 Task: Add the task  Search results not returning expected results to the section Fast Lane in the project ZephyrTech and add a Due Date to the respective task as 2024/05/02.
Action: Mouse moved to (410, 267)
Screenshot: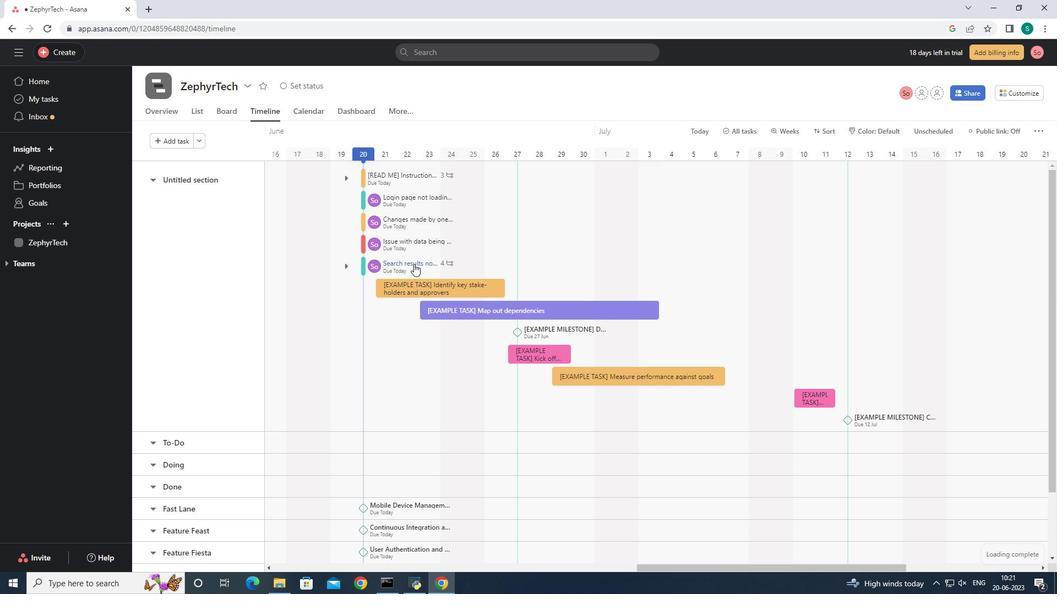 
Action: Mouse pressed left at (410, 267)
Screenshot: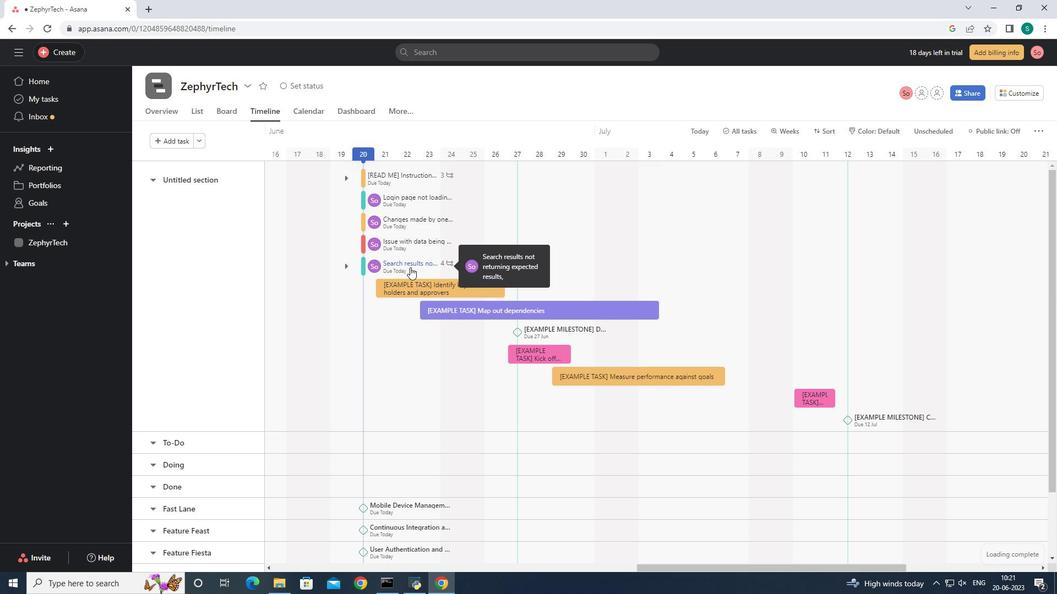 
Action: Mouse moved to (858, 245)
Screenshot: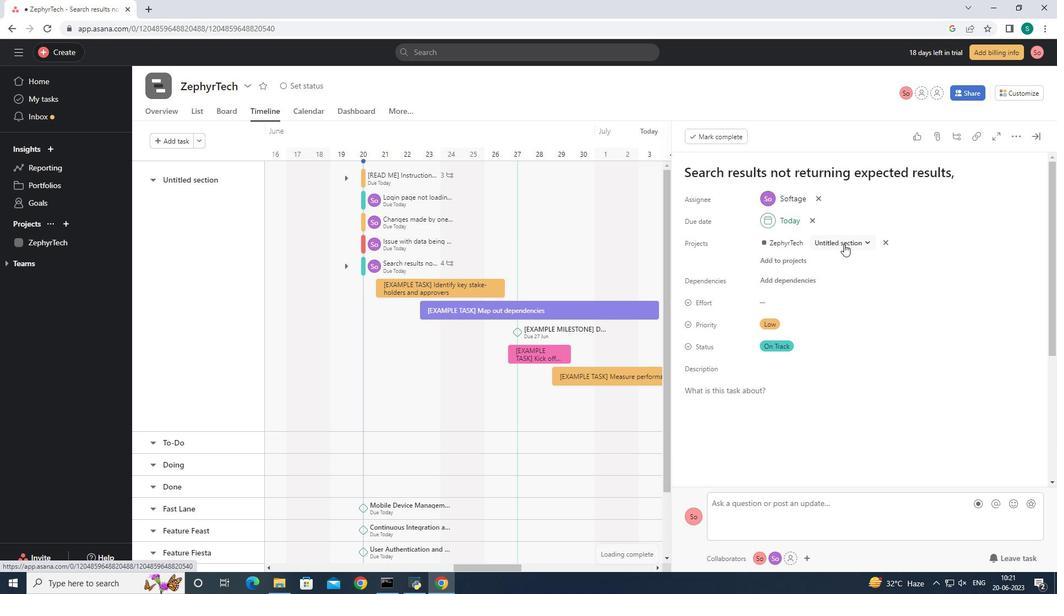 
Action: Mouse pressed left at (858, 245)
Screenshot: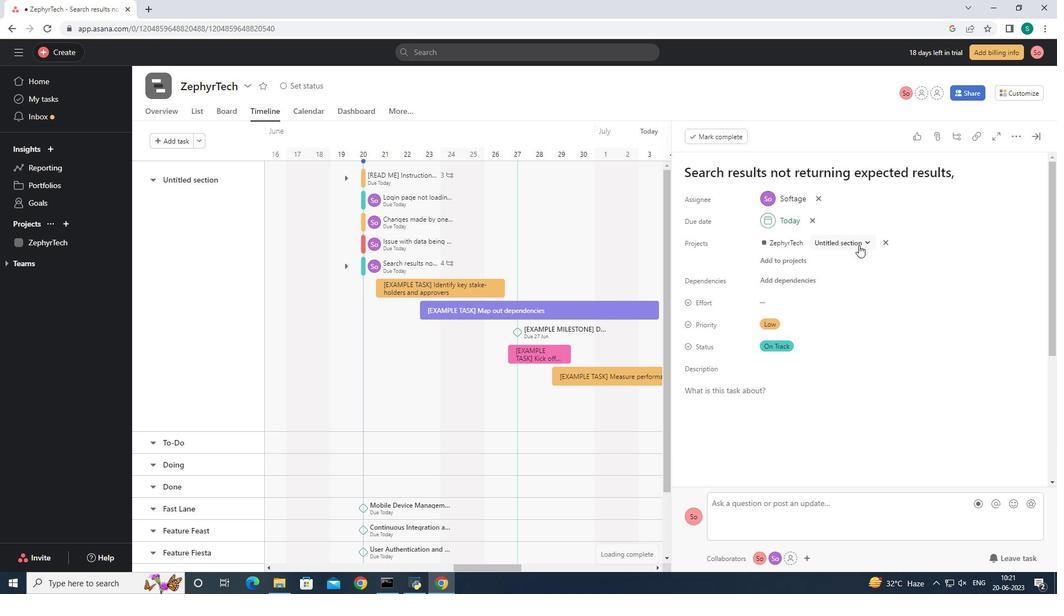 
Action: Mouse moved to (849, 340)
Screenshot: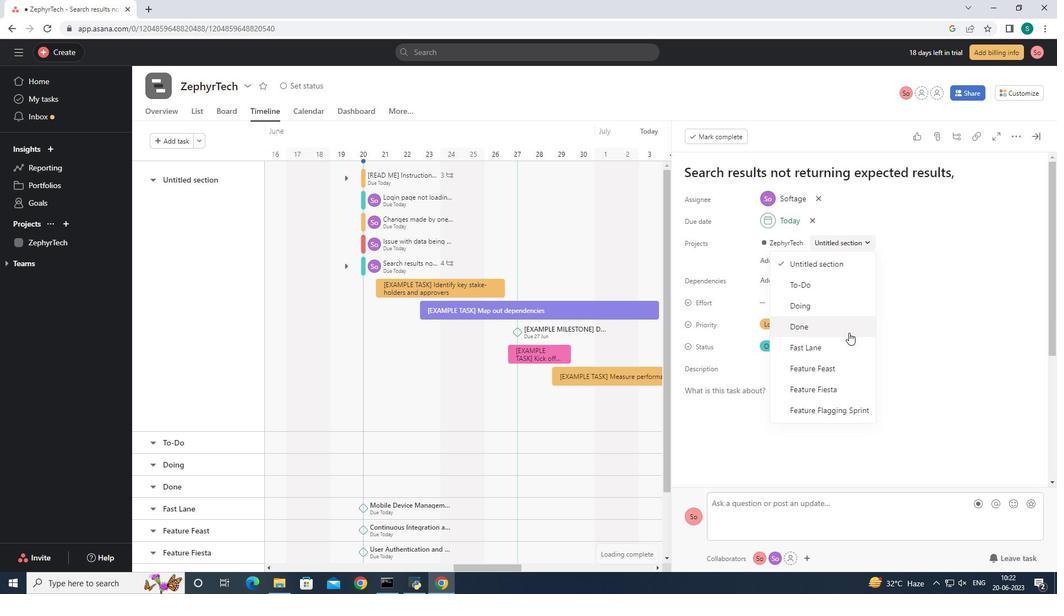 
Action: Mouse pressed left at (849, 340)
Screenshot: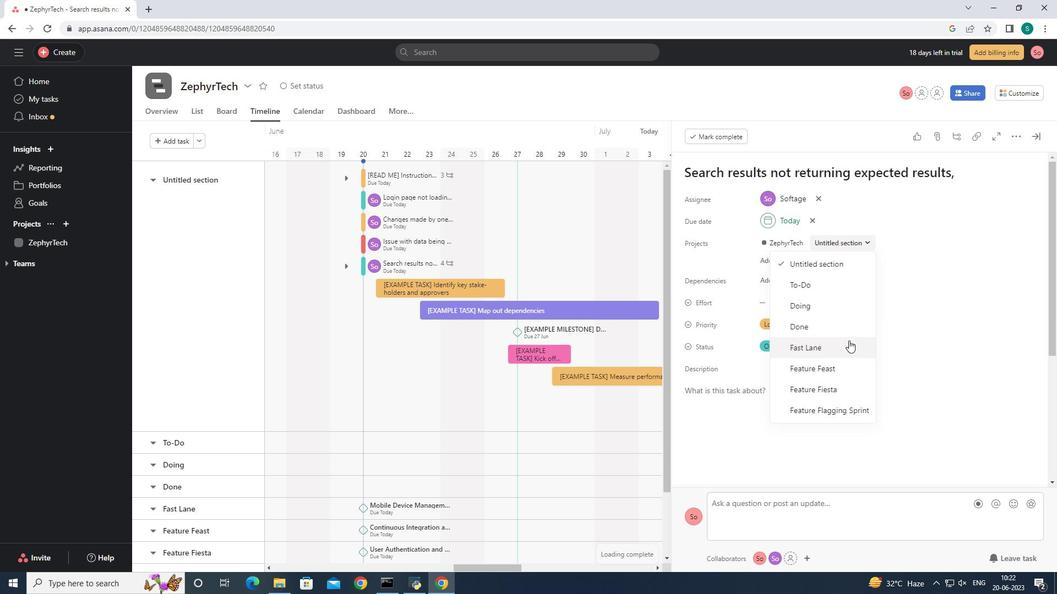
Action: Mouse moved to (789, 223)
Screenshot: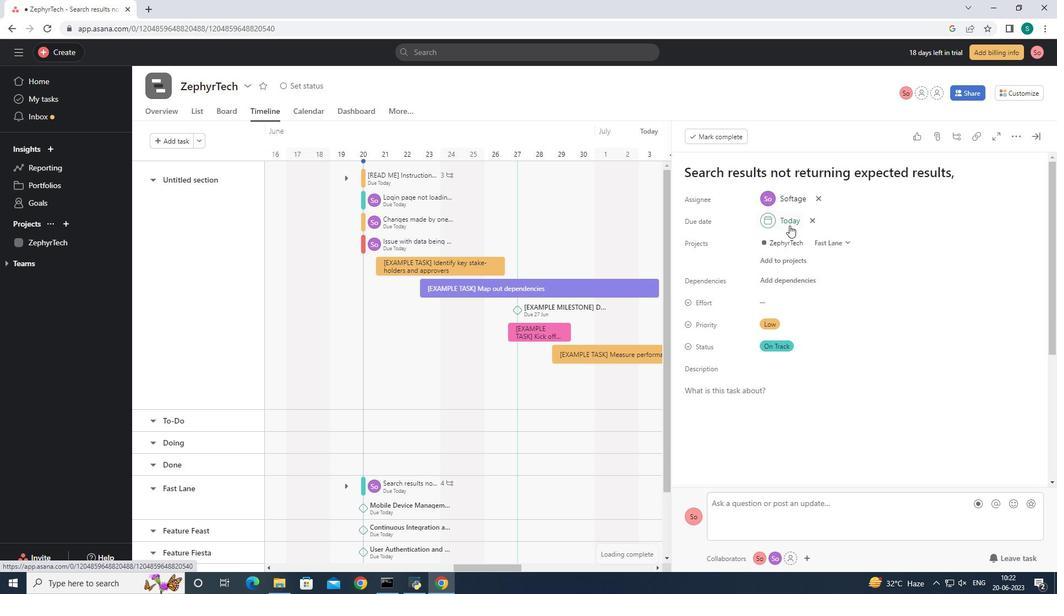 
Action: Mouse pressed left at (789, 223)
Screenshot: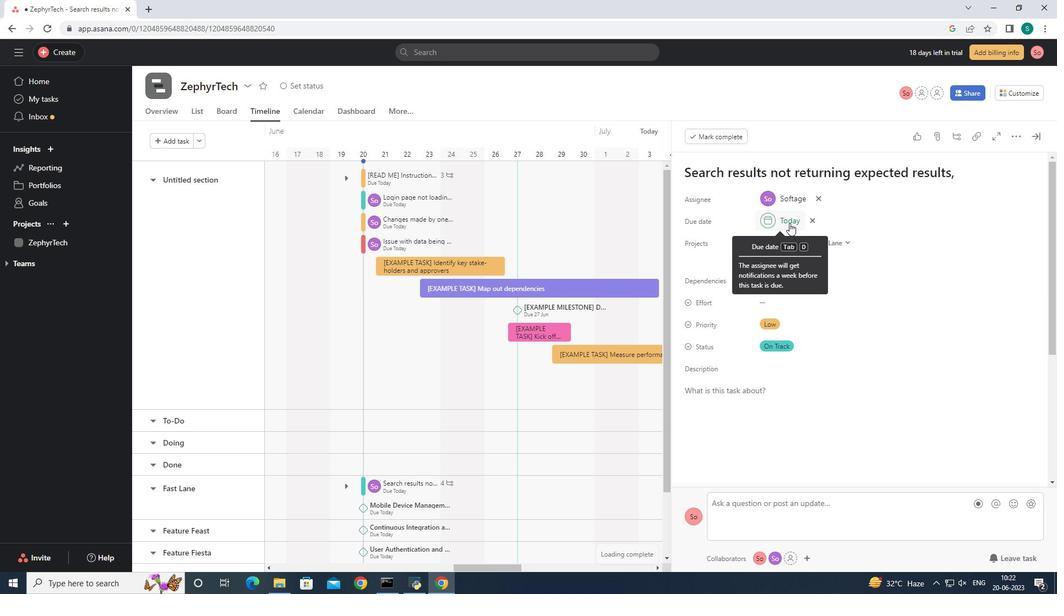 
Action: Mouse moved to (894, 277)
Screenshot: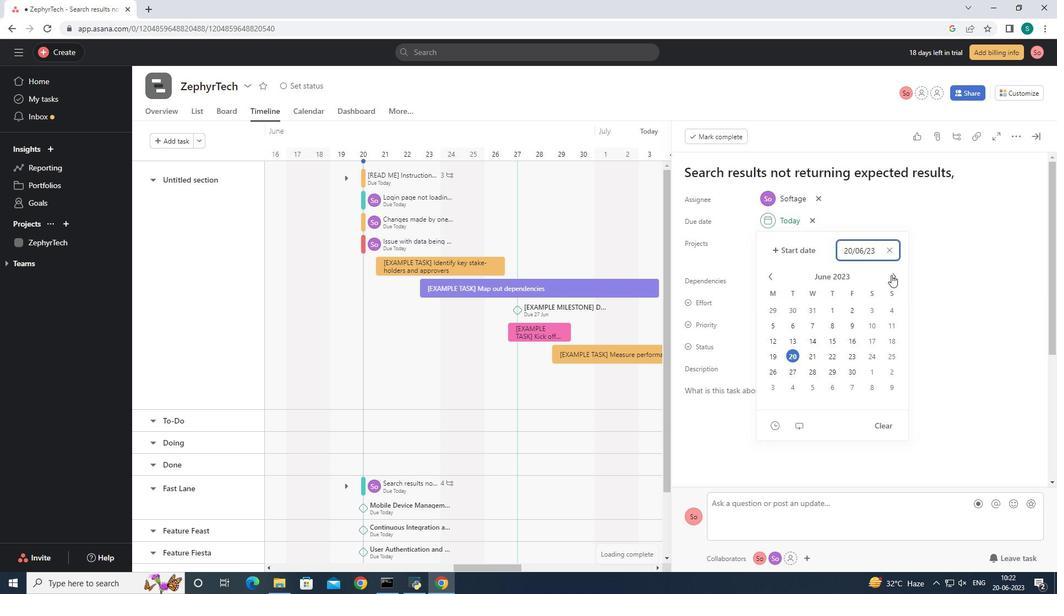 
Action: Mouse pressed left at (894, 277)
Screenshot: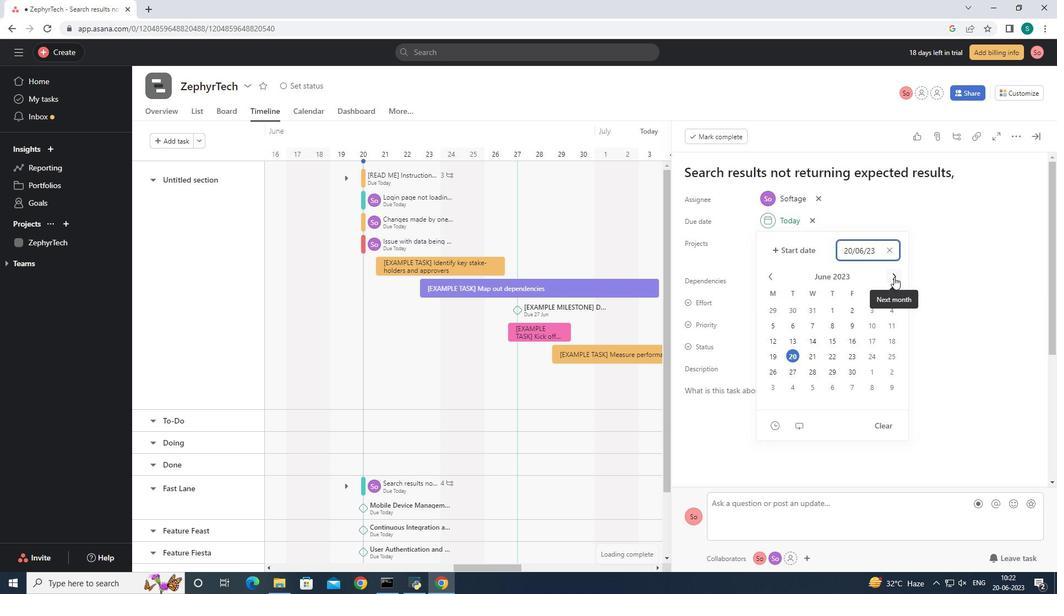 
Action: Mouse pressed left at (894, 277)
Screenshot: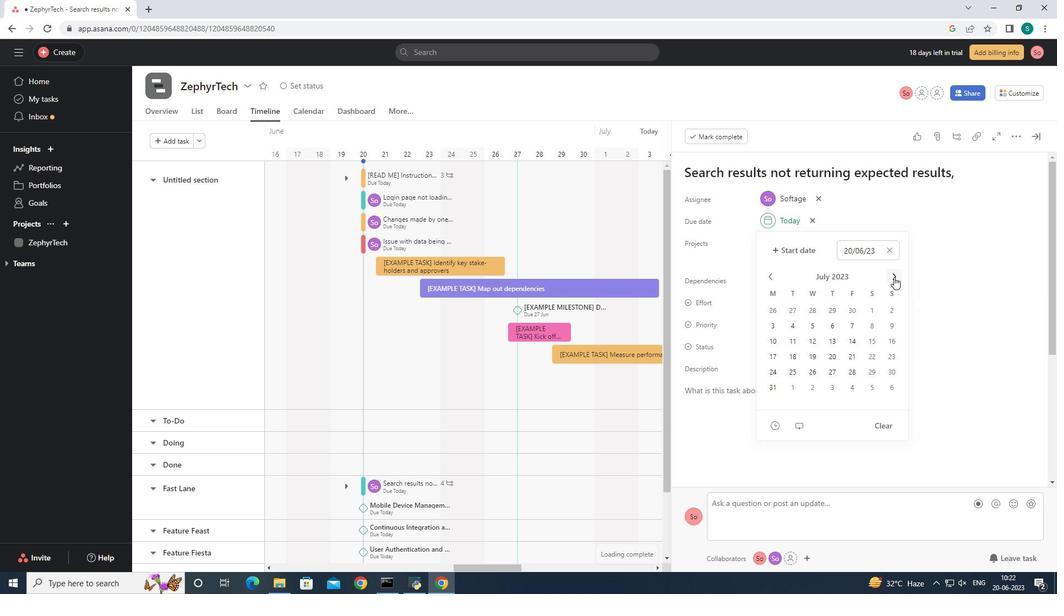 
Action: Mouse pressed left at (894, 277)
Screenshot: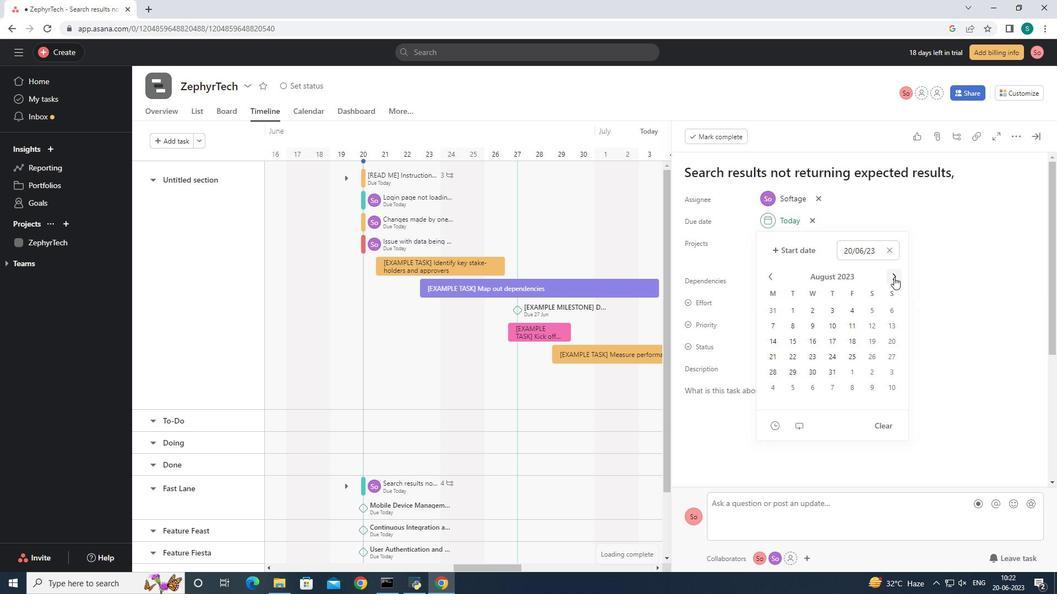 
Action: Mouse pressed left at (894, 277)
Screenshot: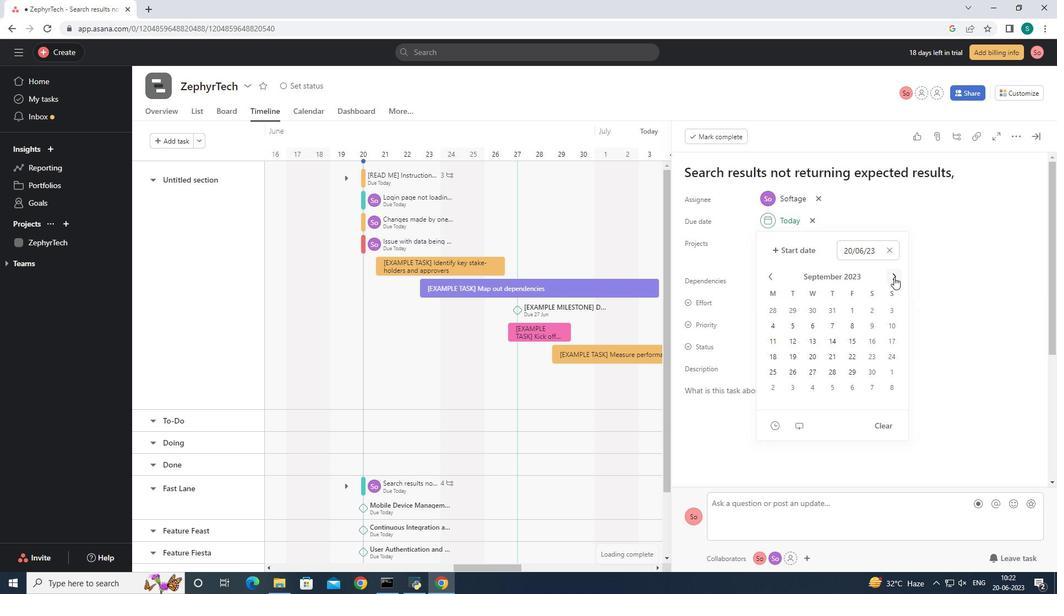 
Action: Mouse pressed left at (894, 277)
Screenshot: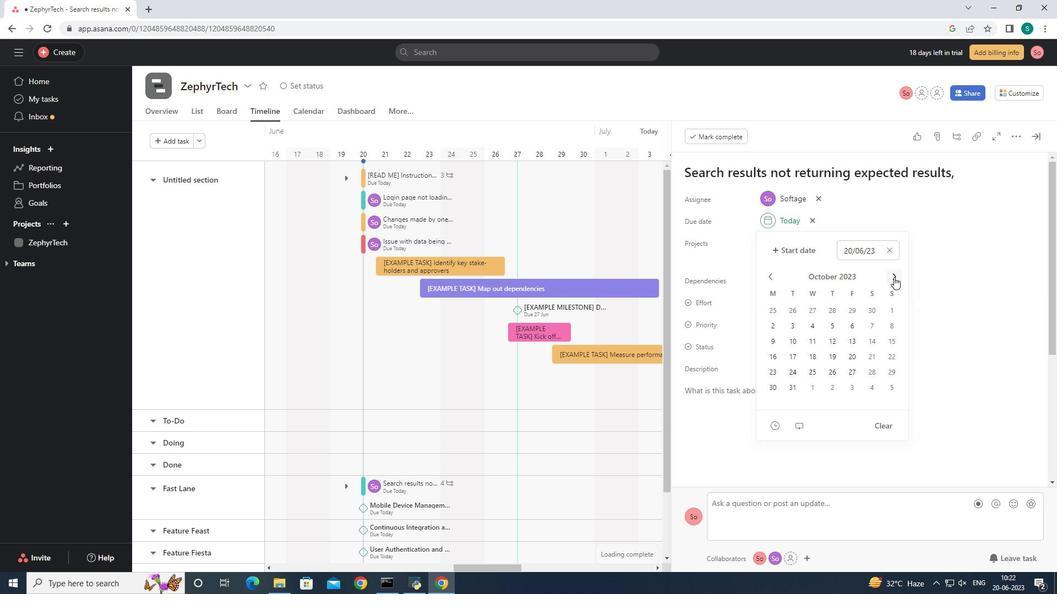 
Action: Mouse pressed left at (894, 277)
Screenshot: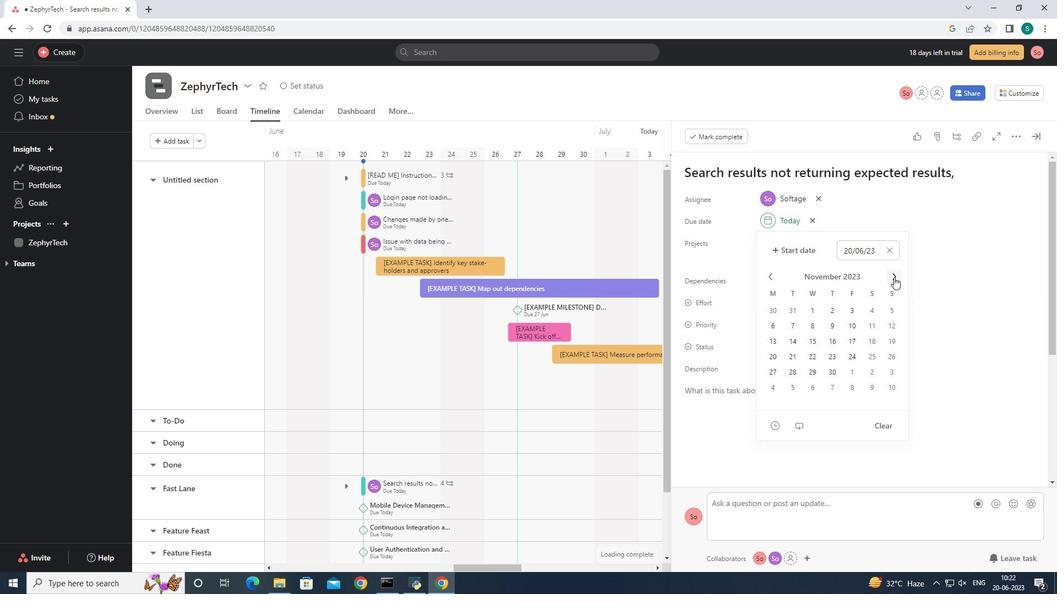 
Action: Mouse pressed left at (894, 277)
Screenshot: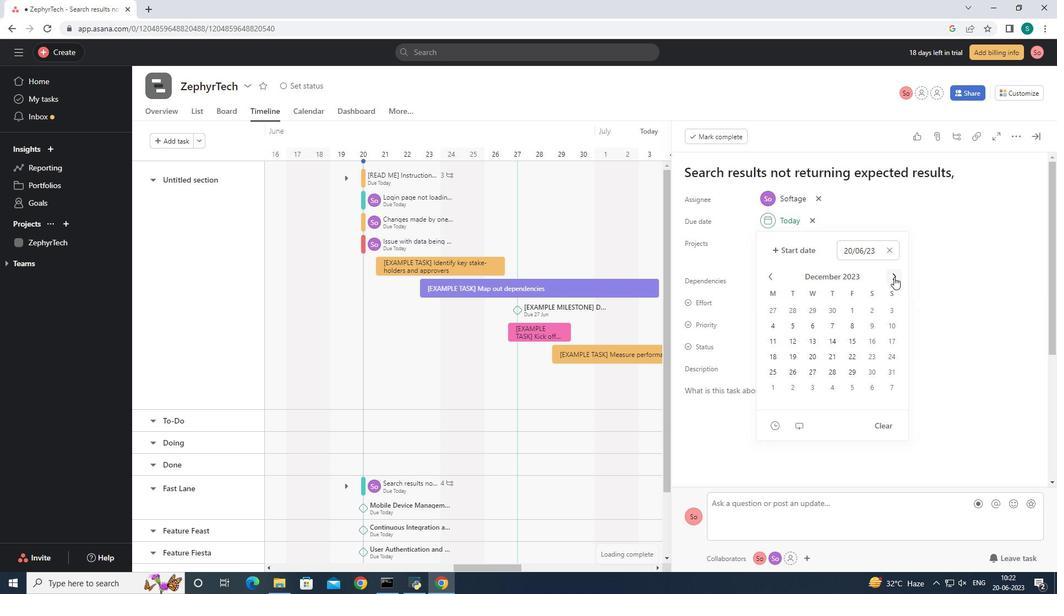 
Action: Mouse pressed left at (894, 277)
Screenshot: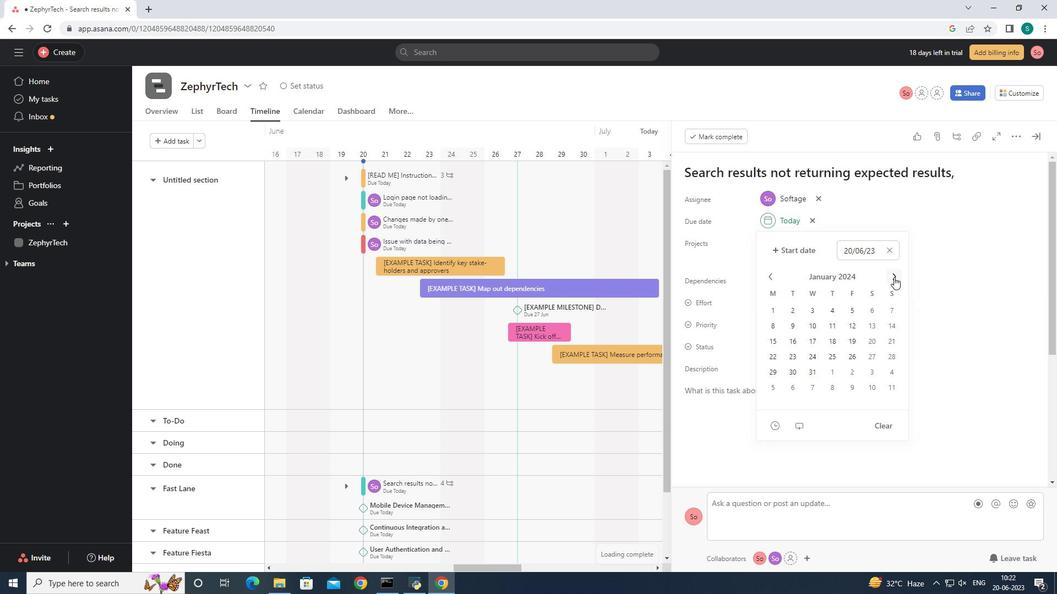 
Action: Mouse pressed left at (894, 277)
Screenshot: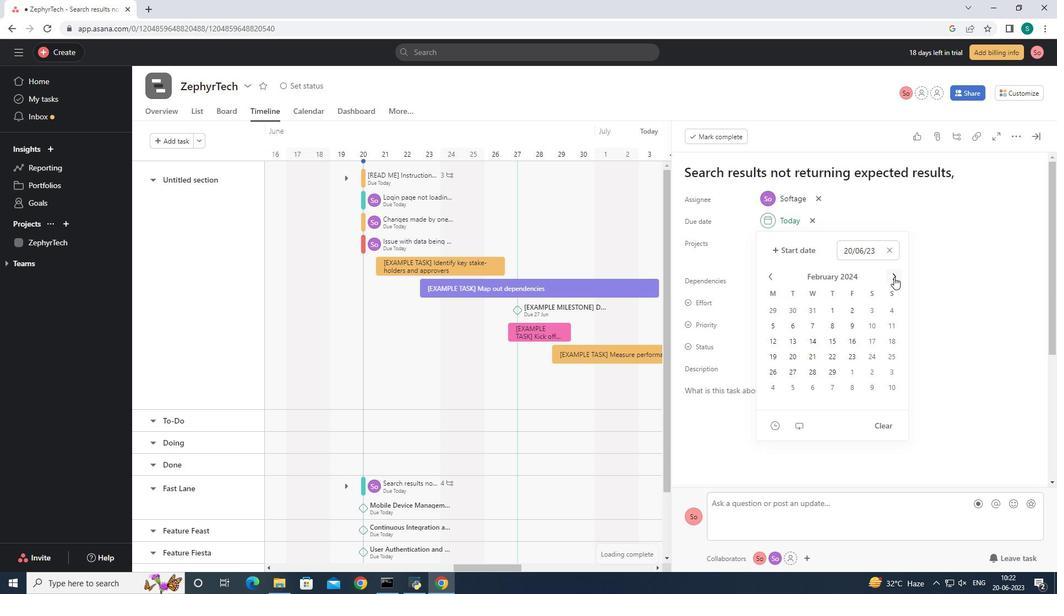 
Action: Mouse pressed left at (894, 277)
Screenshot: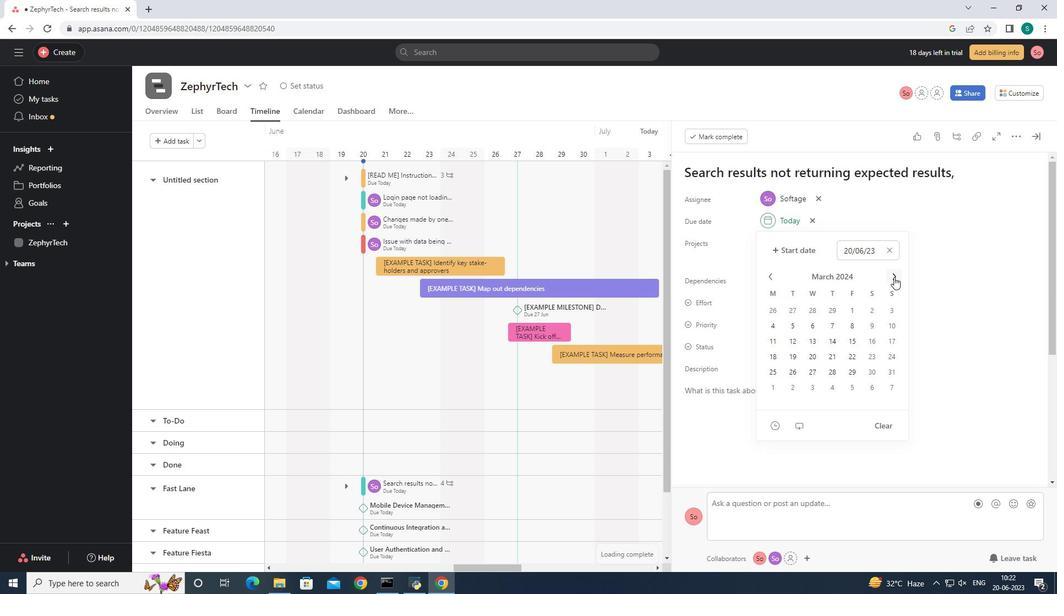 
Action: Mouse pressed left at (894, 277)
Screenshot: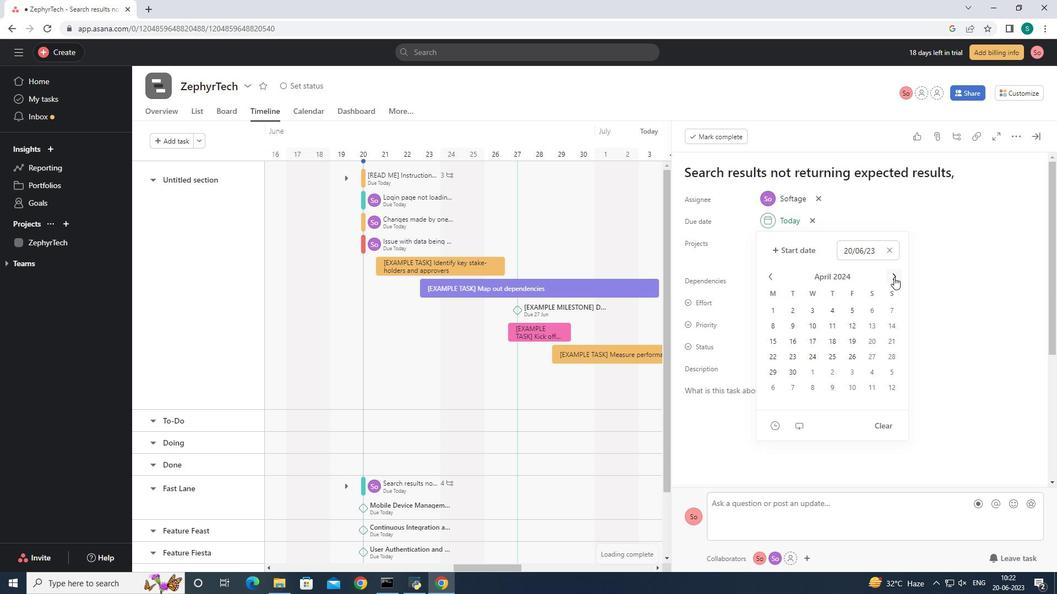 
Action: Mouse moved to (830, 312)
Screenshot: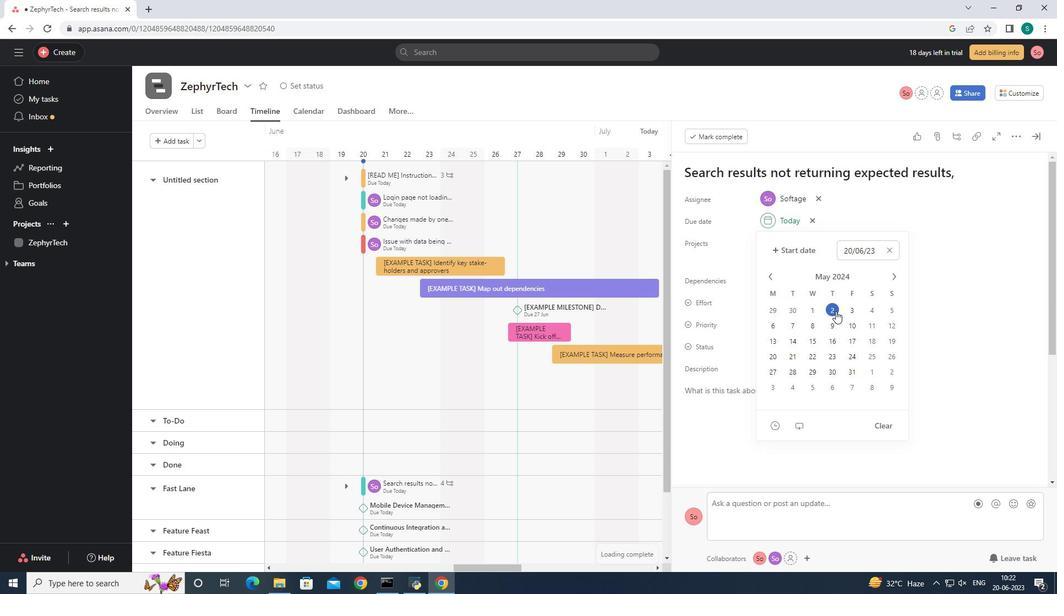
Action: Mouse pressed left at (830, 312)
Screenshot: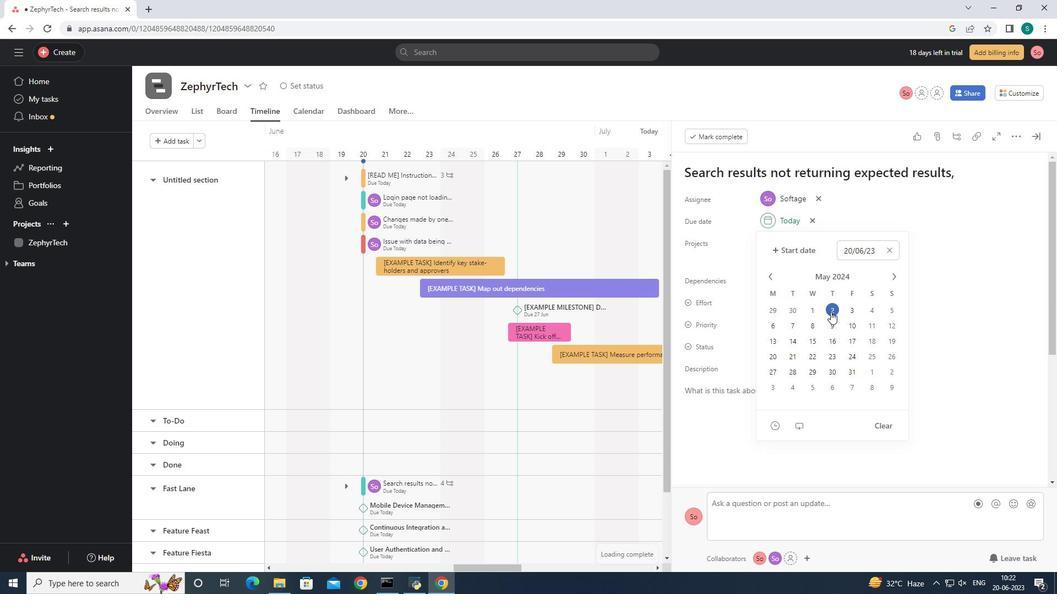 
Action: Mouse moved to (987, 243)
Screenshot: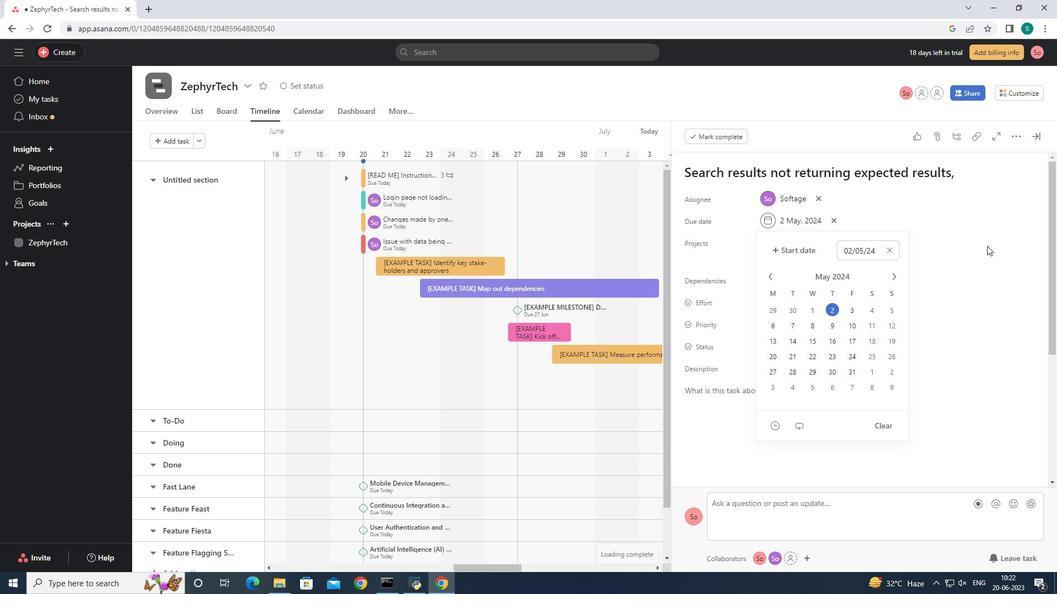 
Action: Mouse pressed left at (987, 243)
Screenshot: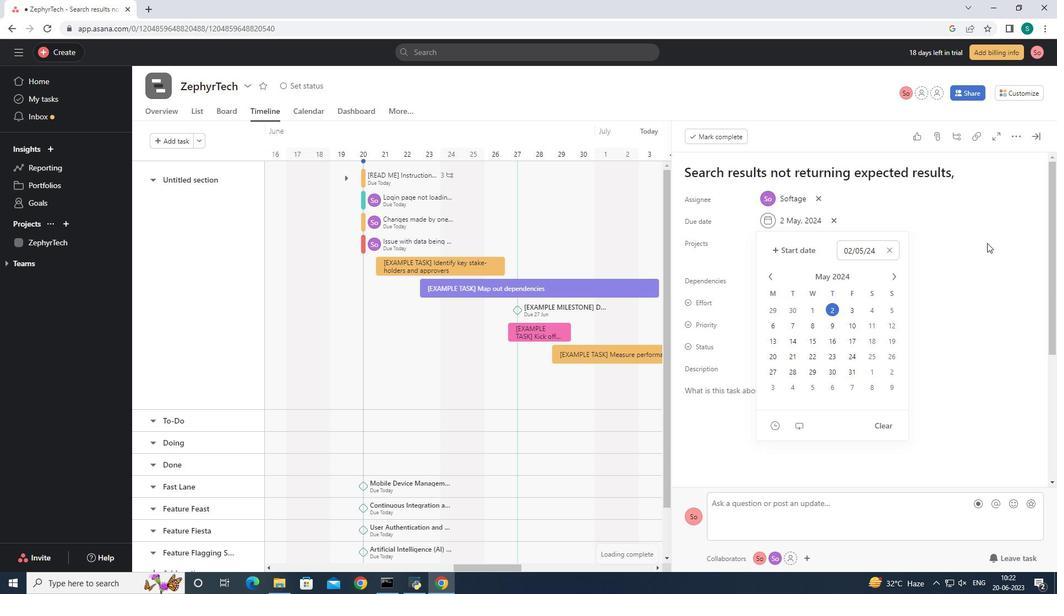 
Action: Mouse moved to (1036, 138)
Screenshot: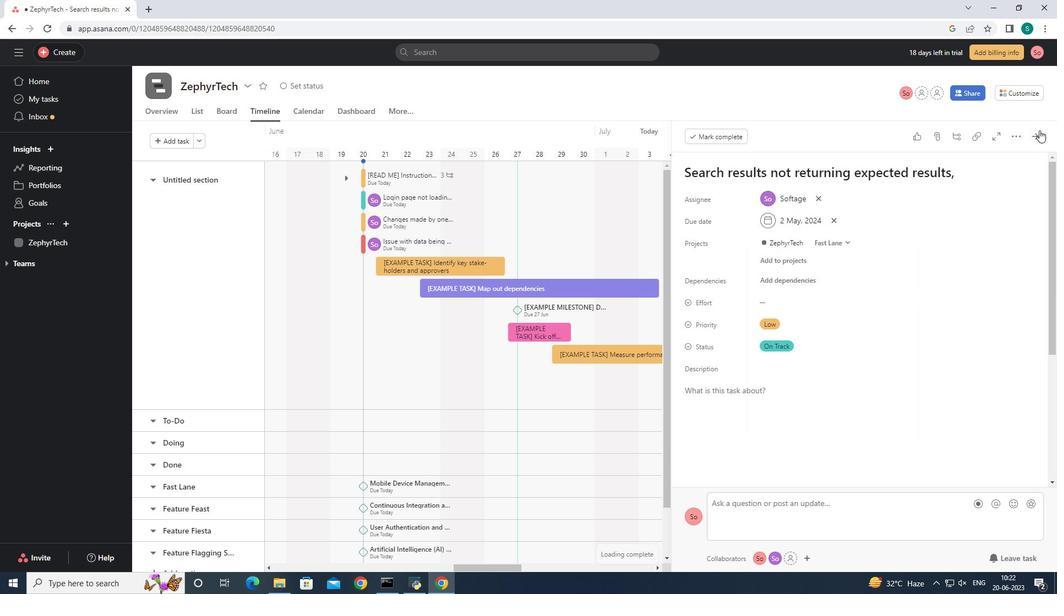 
Action: Mouse pressed left at (1036, 138)
Screenshot: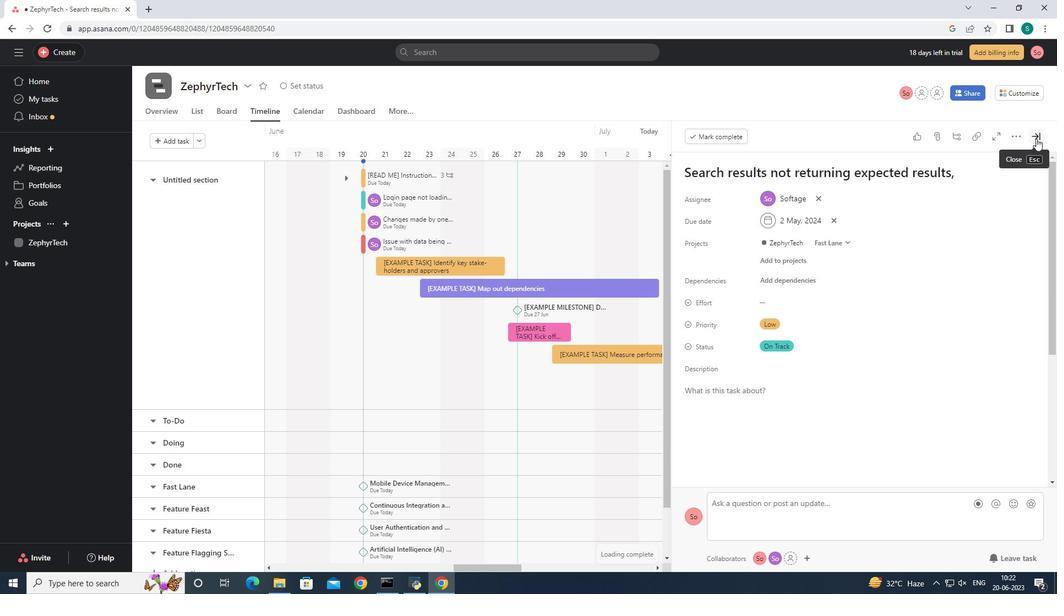
Action: Mouse moved to (931, 220)
Screenshot: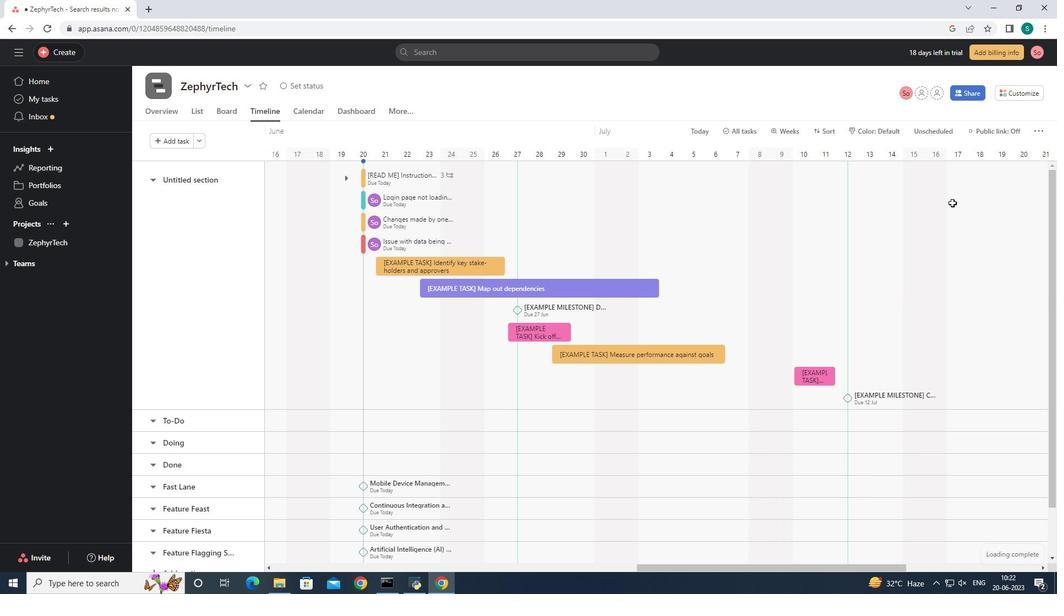 
